 Task: Create a task  Improve the appâ€™s performance during network interruptions , assign it to team member softage.6@softage.net in the project WonderTech and update the status of the task to  On Track  , set the priority of the task to Low.
Action: Mouse moved to (15, 51)
Screenshot: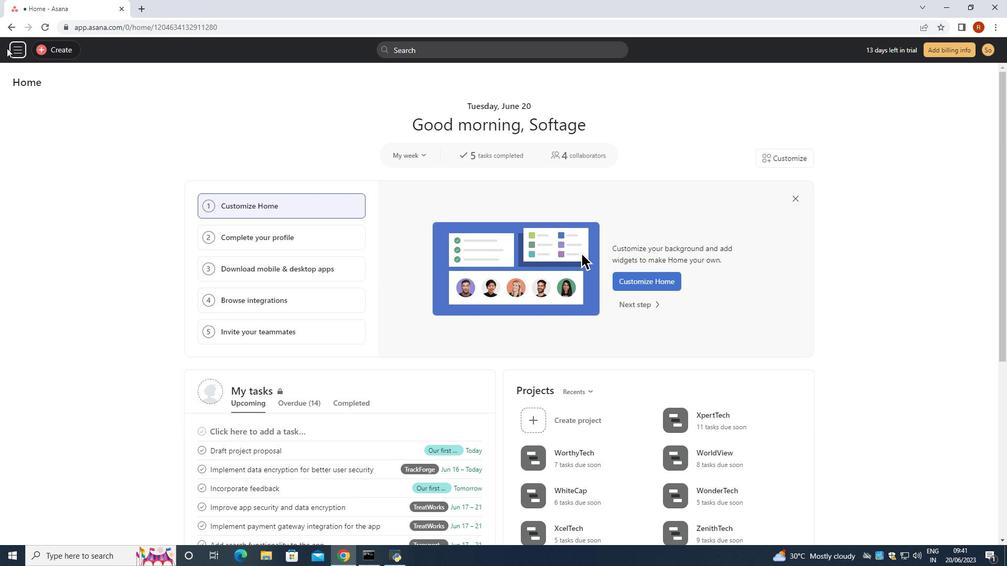 
Action: Mouse pressed left at (15, 51)
Screenshot: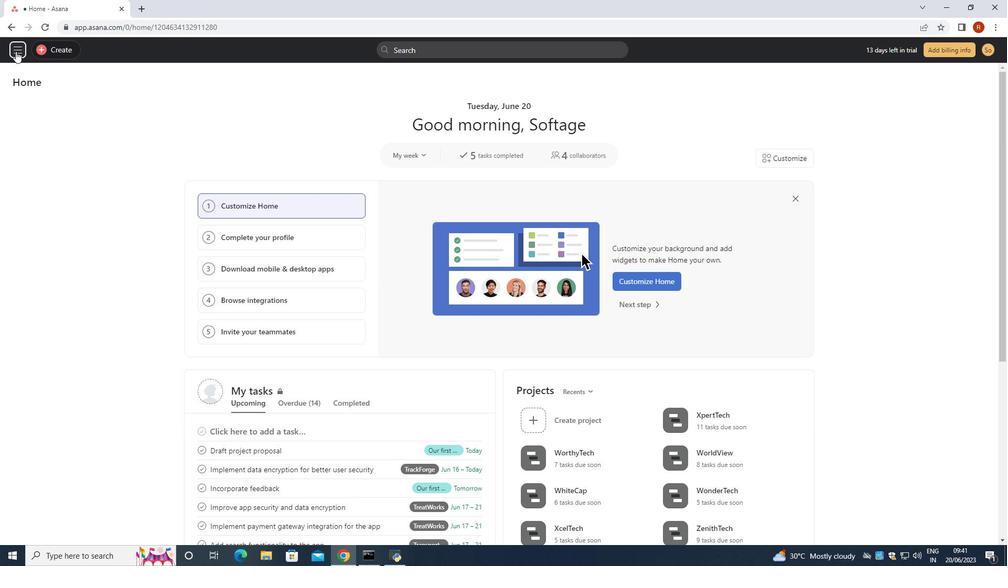 
Action: Mouse moved to (62, 372)
Screenshot: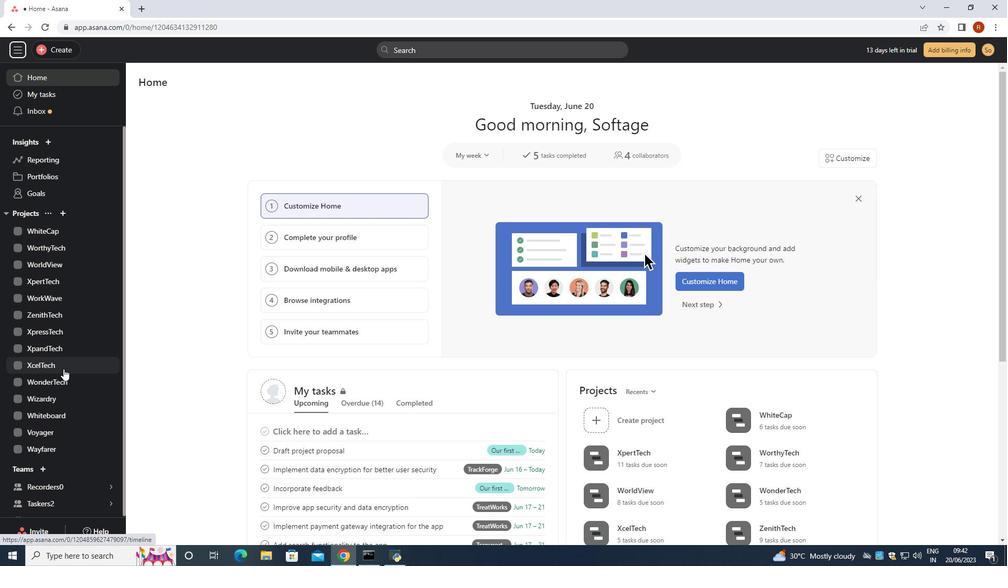 
Action: Mouse pressed left at (62, 372)
Screenshot: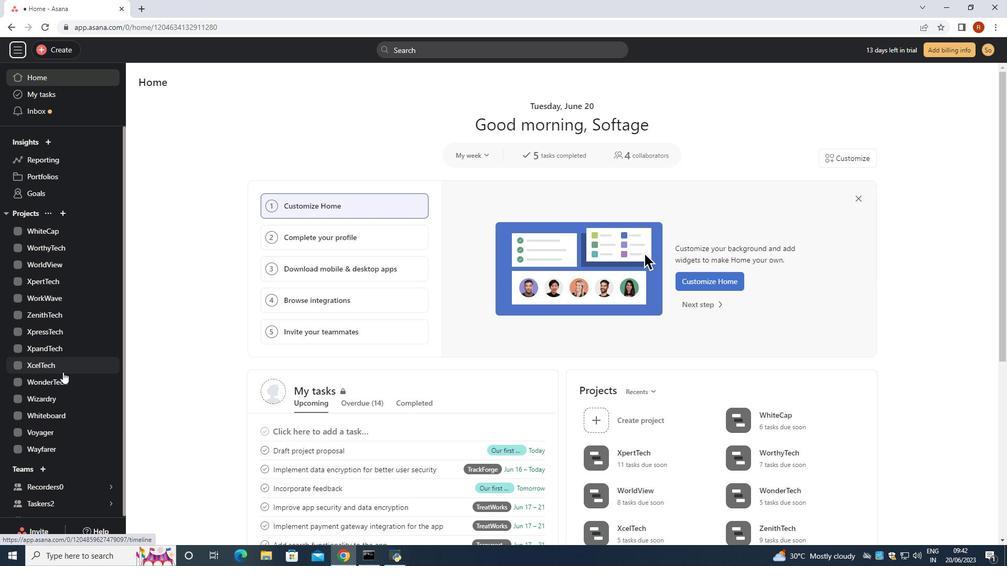 
Action: Mouse moved to (60, 379)
Screenshot: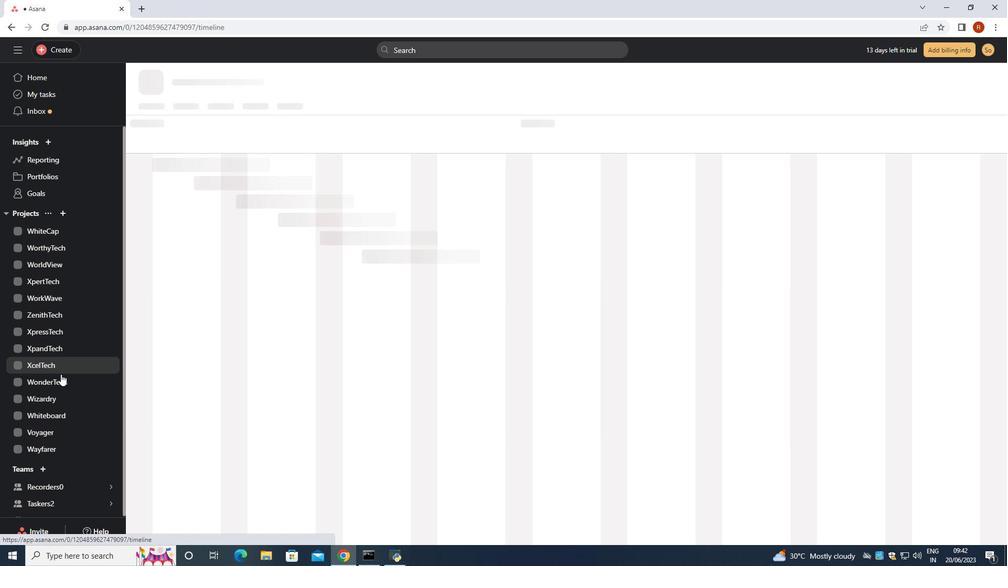 
Action: Mouse pressed left at (60, 379)
Screenshot: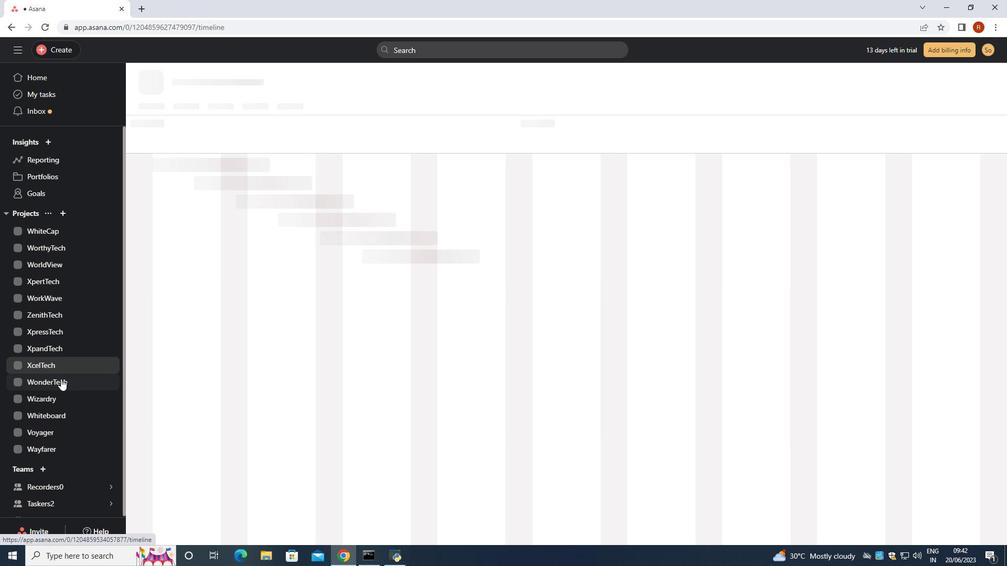 
Action: Mouse moved to (59, 383)
Screenshot: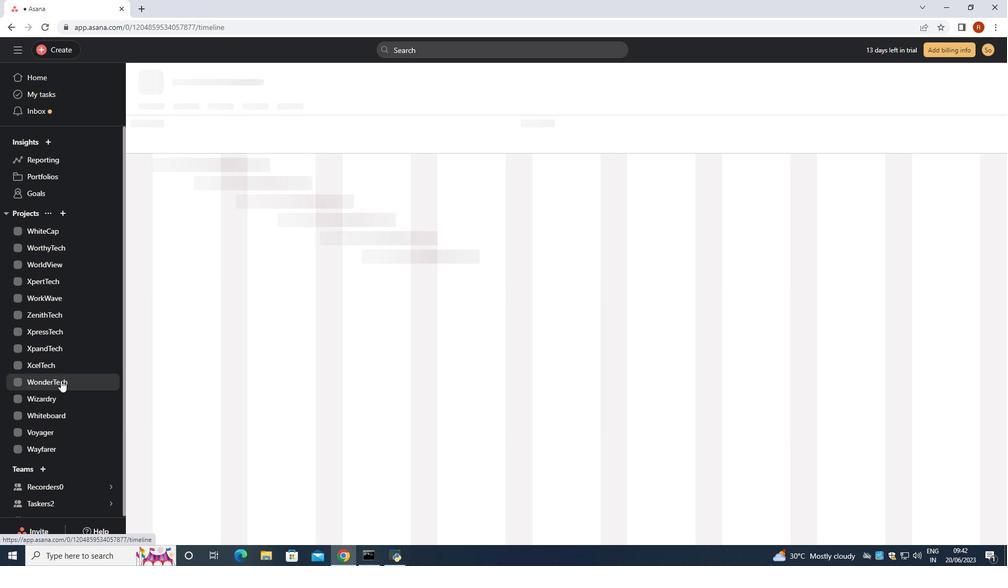 
Action: Mouse pressed left at (59, 383)
Screenshot: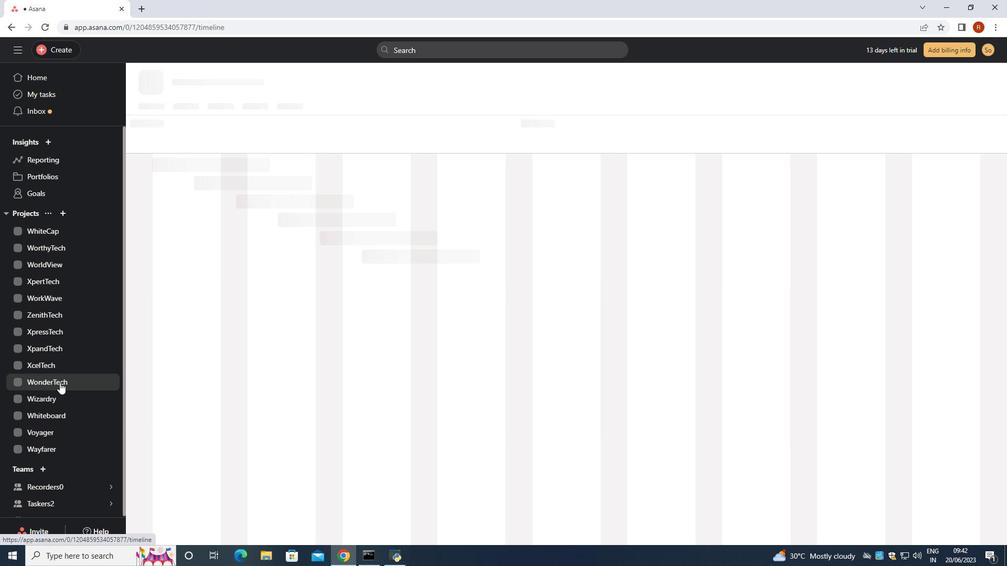 
Action: Mouse moved to (253, 107)
Screenshot: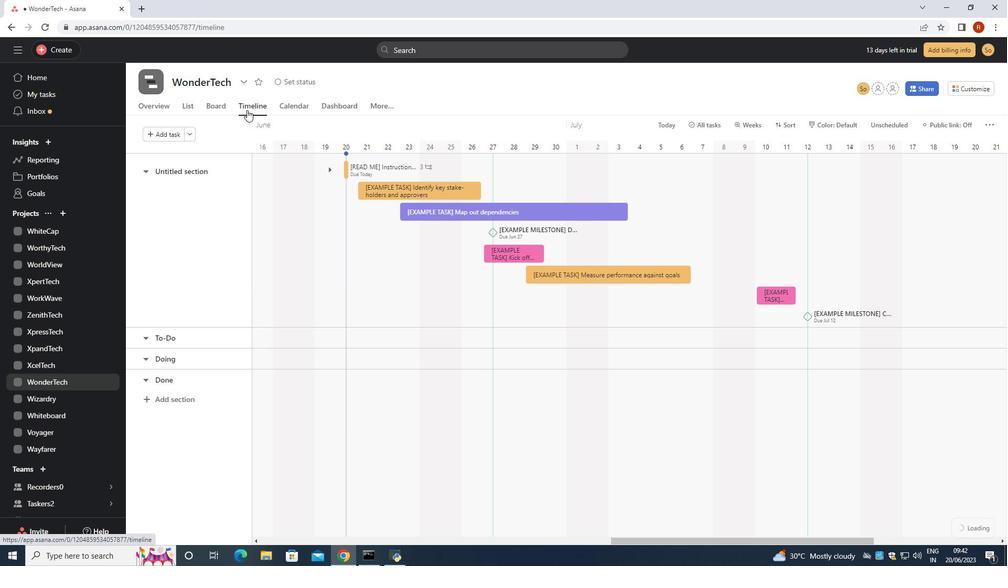 
Action: Mouse pressed left at (253, 107)
Screenshot: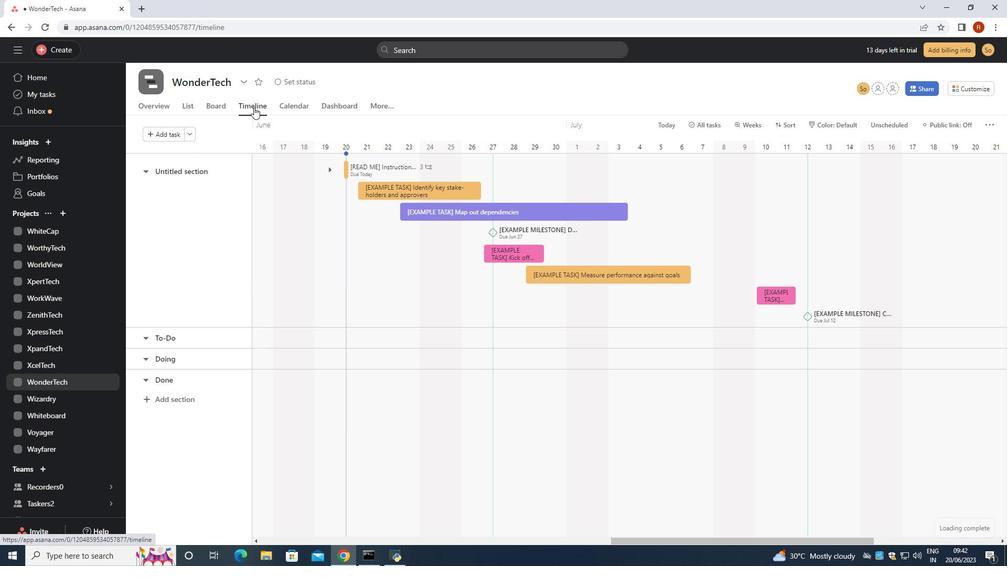 
Action: Mouse moved to (156, 134)
Screenshot: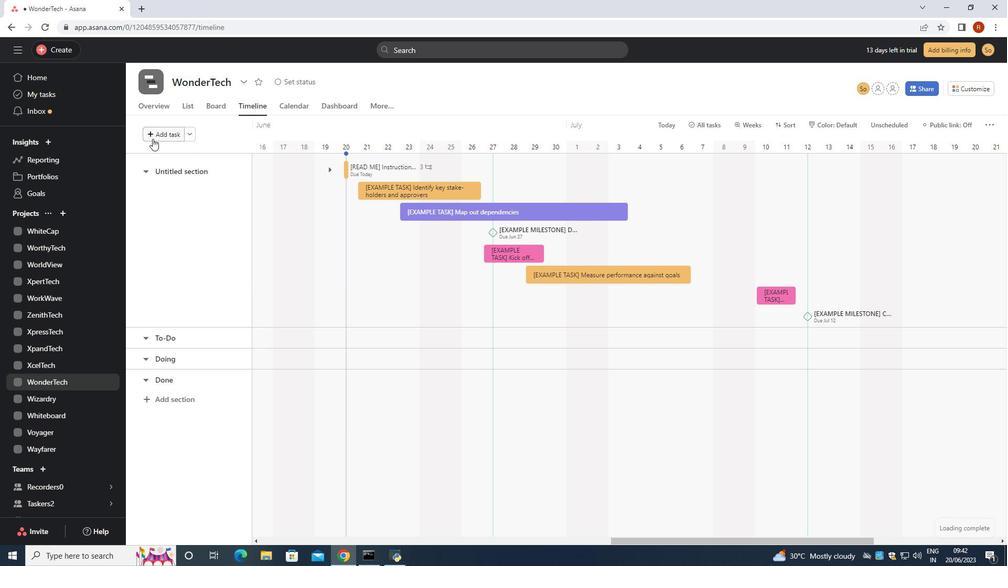 
Action: Mouse pressed left at (156, 134)
Screenshot: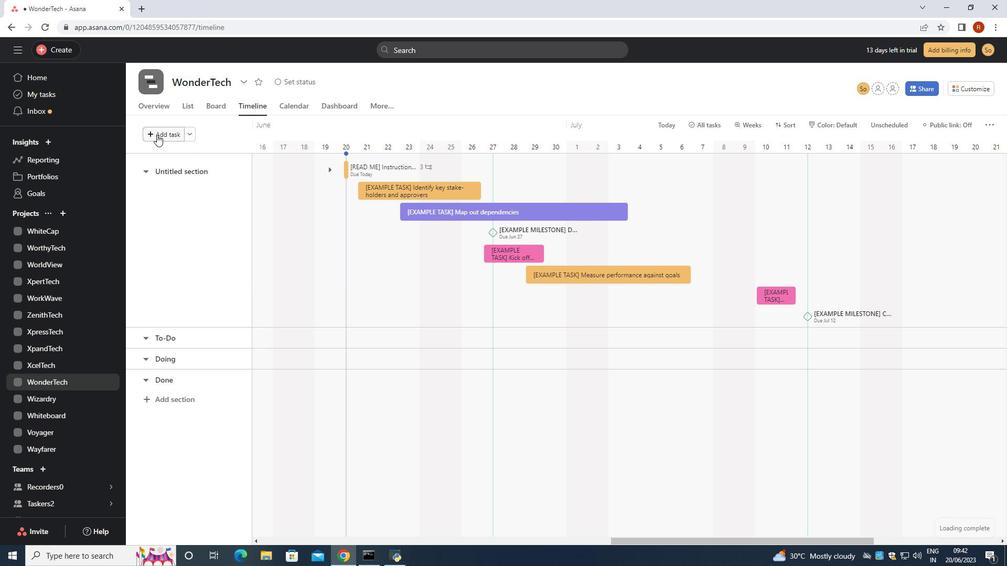 
Action: Mouse moved to (161, 135)
Screenshot: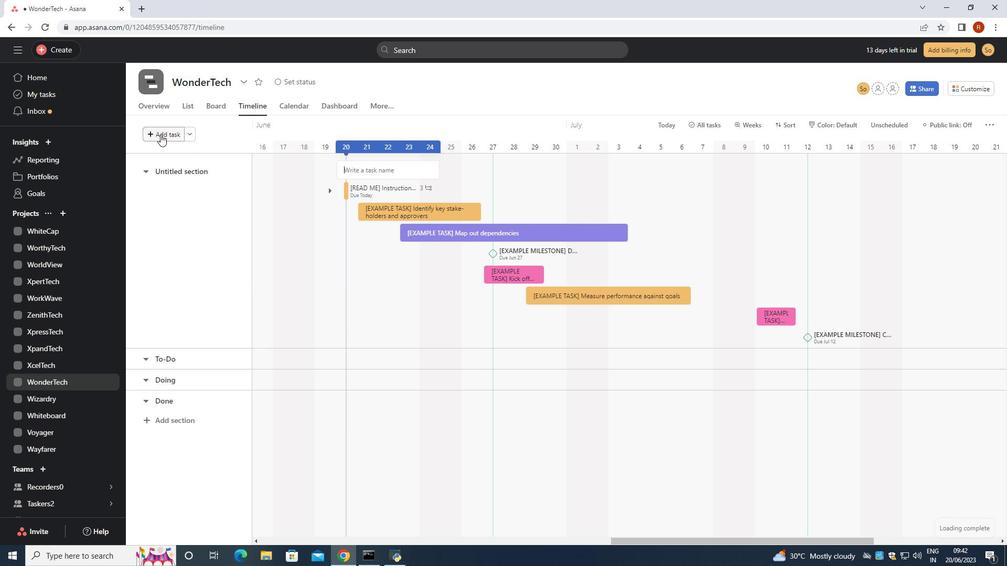 
Action: Key pressed <Key.shift><Key.shift><Key.shift><Key.shift><Key.shift><Key.shift><Key.shift>Improve<Key.space>the<Key.space>app's<Key.space>performance<Key.space>during<Key.space>network<Key.space>interruptions<Key.enter>
Screenshot: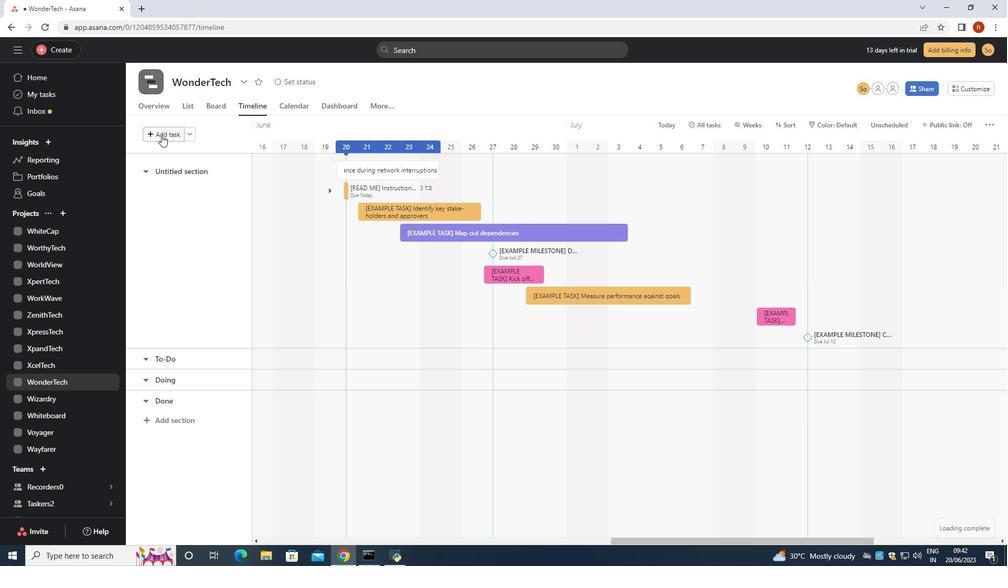 
Action: Mouse moved to (404, 173)
Screenshot: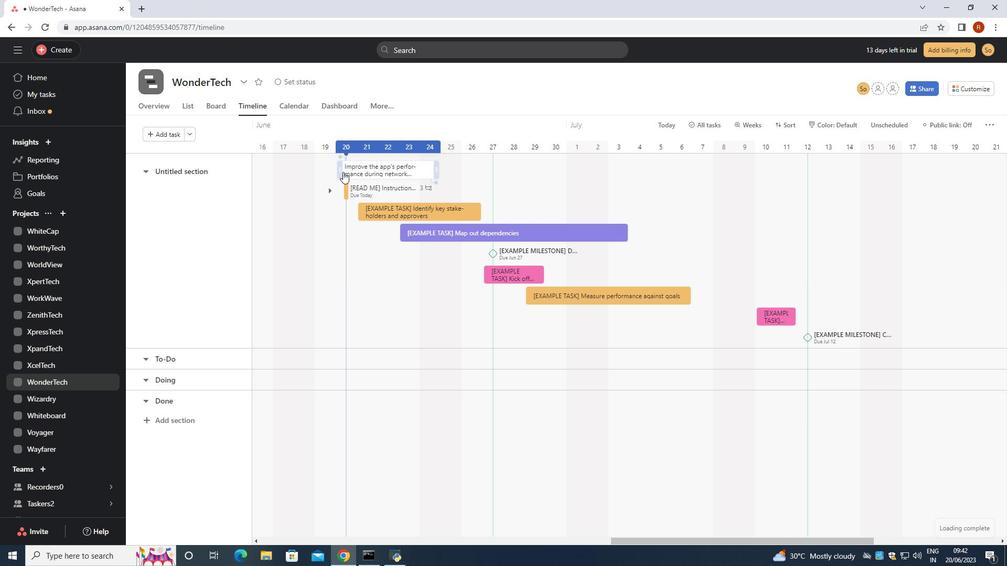
Action: Mouse pressed left at (404, 173)
Screenshot: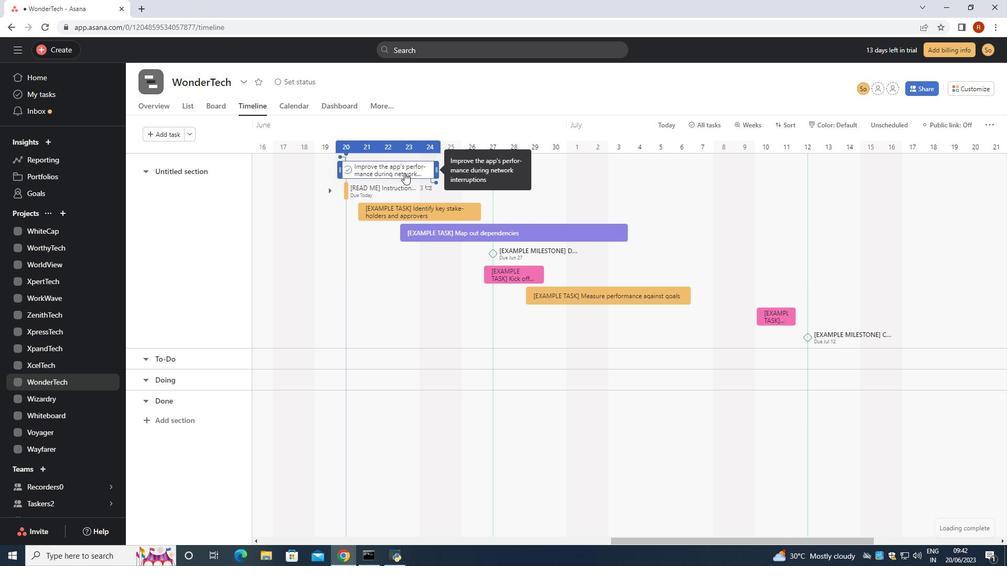 
Action: Mouse moved to (736, 204)
Screenshot: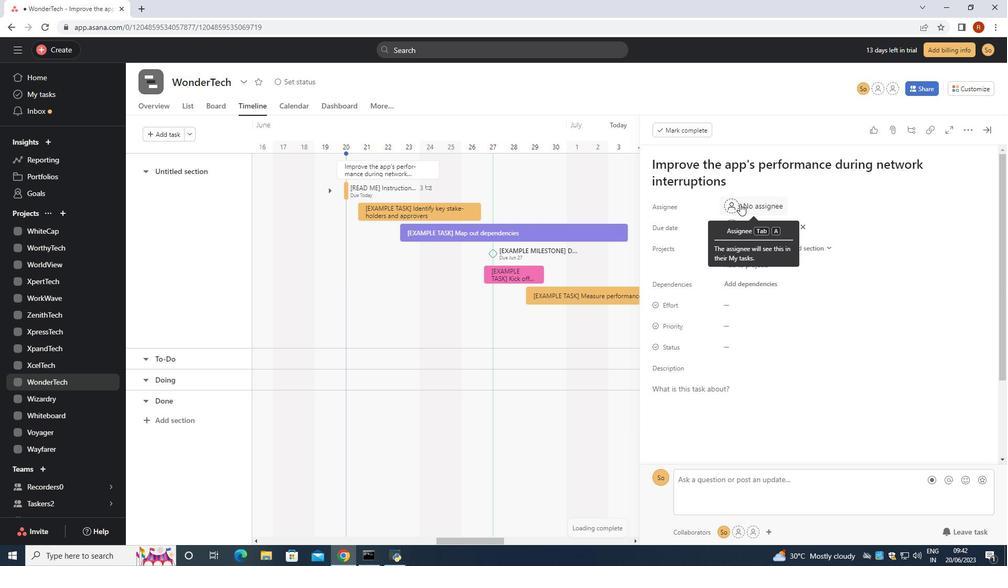 
Action: Mouse pressed left at (736, 204)
Screenshot: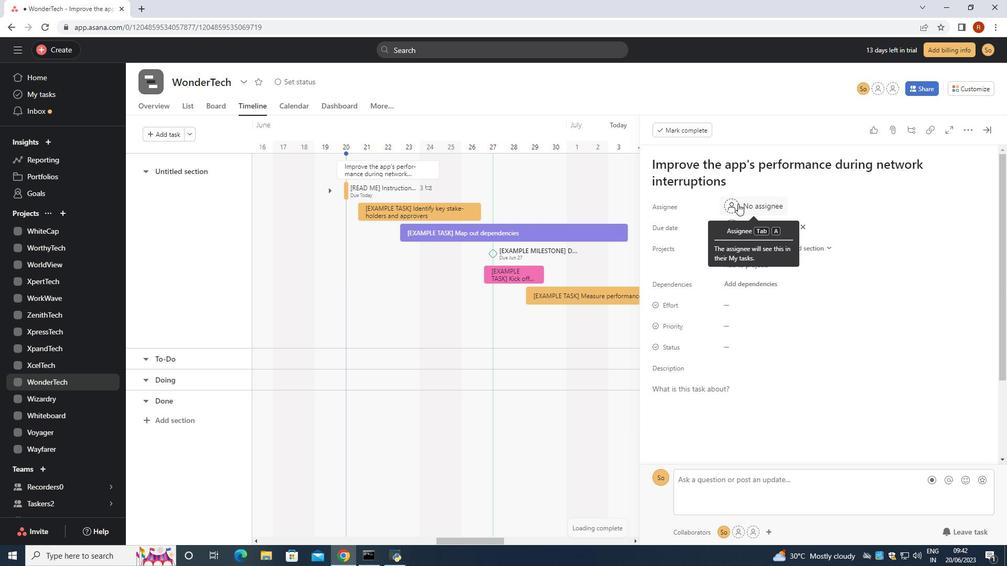 
Action: Mouse moved to (735, 204)
Screenshot: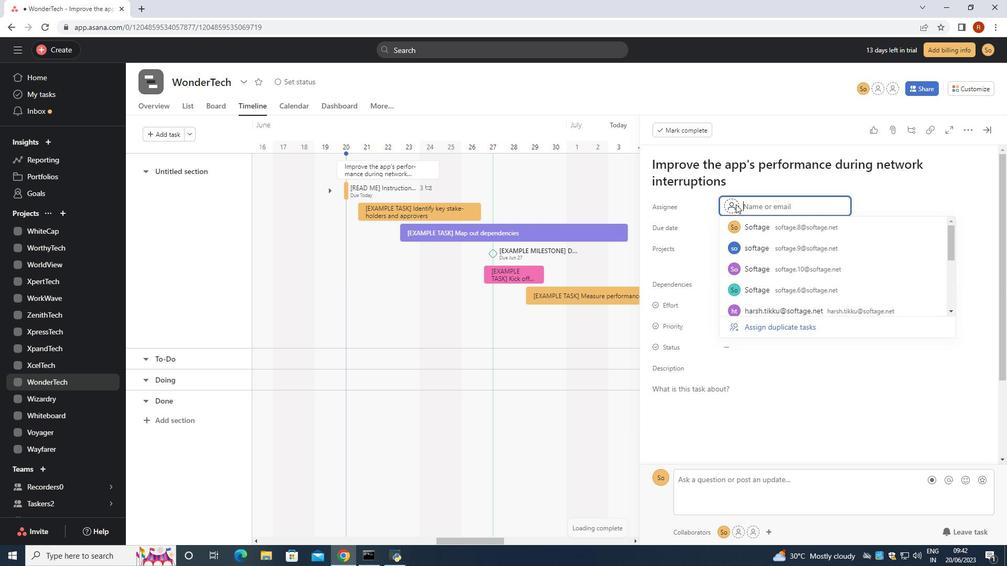 
Action: Key pressed <Key.shift>S
Screenshot: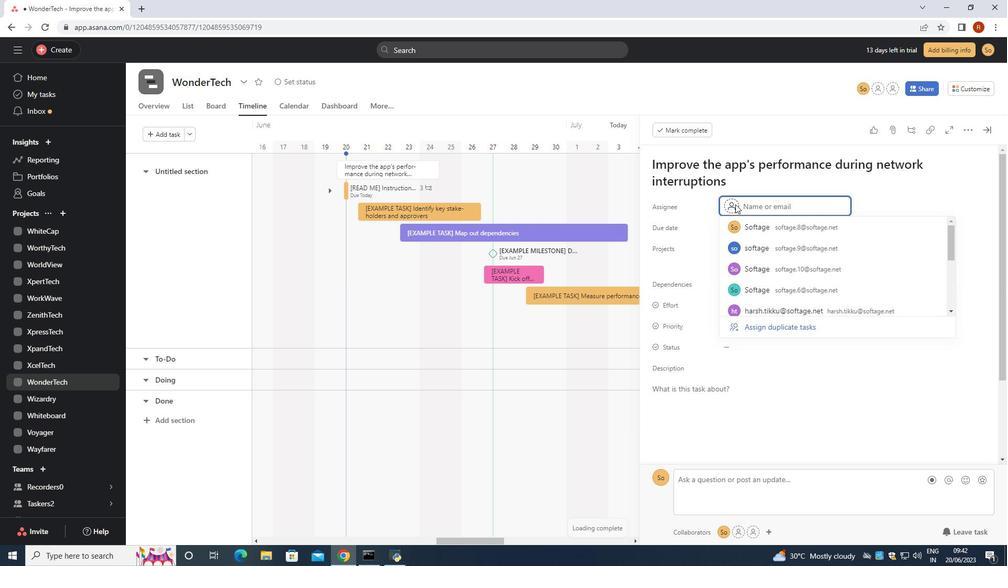 
Action: Mouse moved to (735, 204)
Screenshot: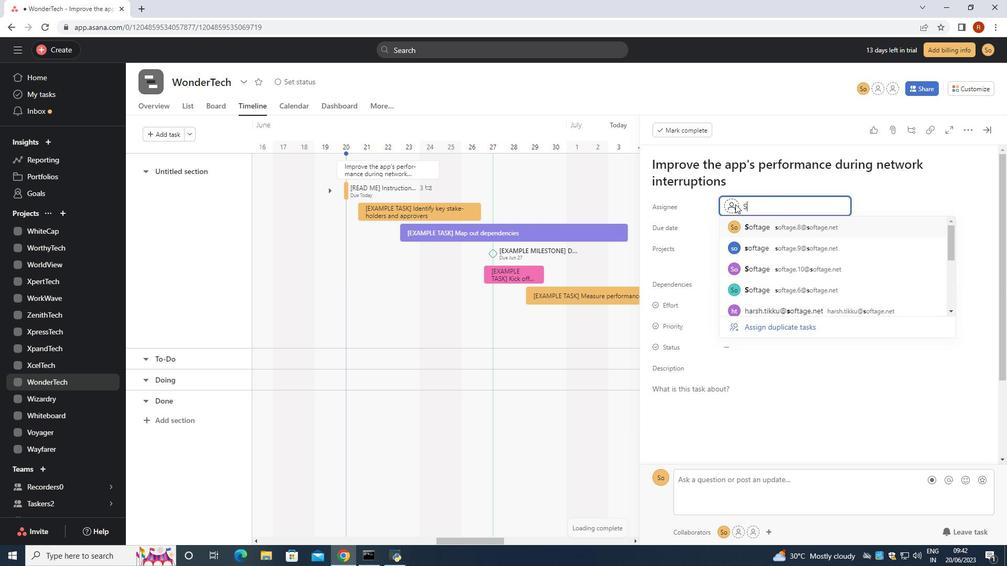 
Action: Key pressed o
Screenshot: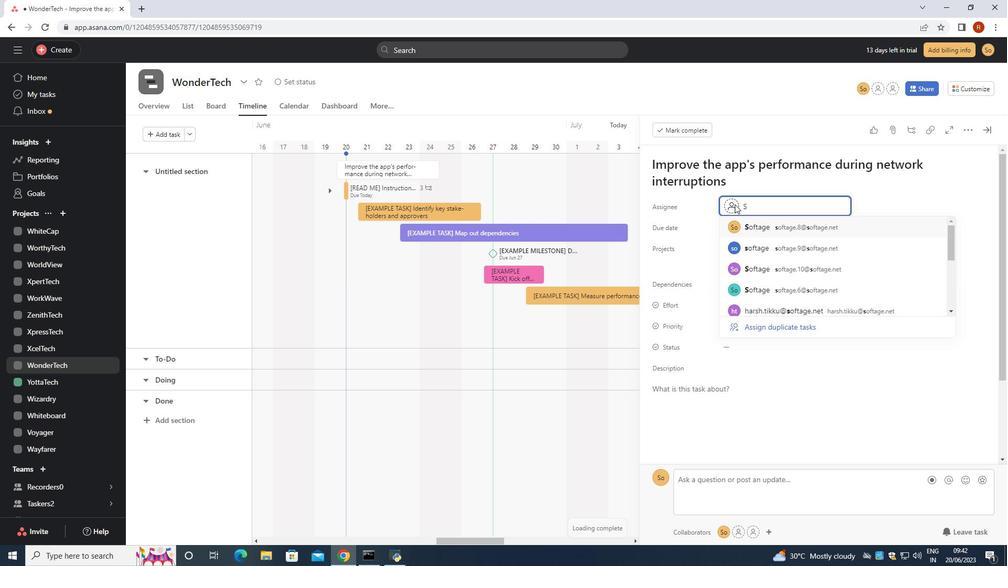 
Action: Mouse moved to (735, 204)
Screenshot: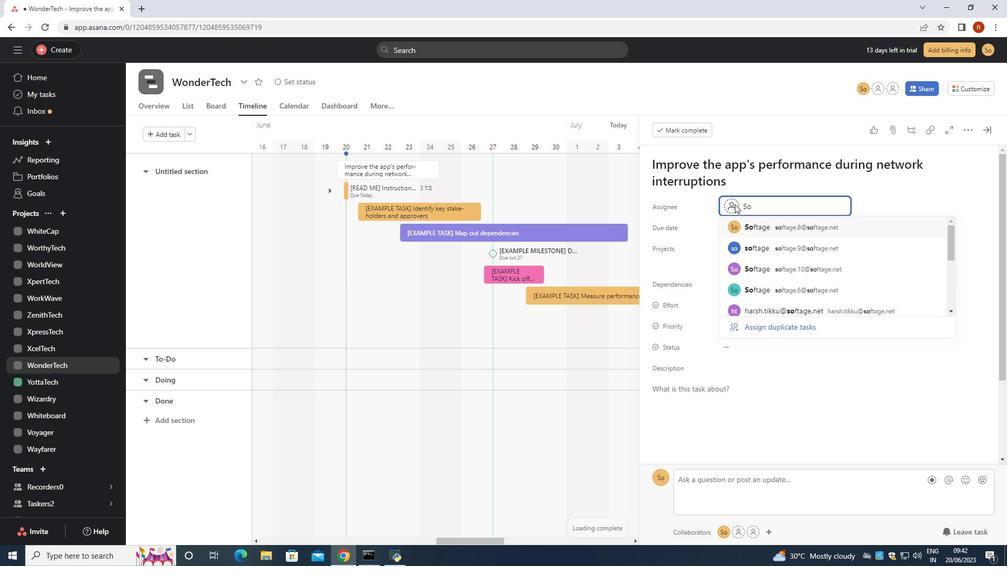 
Action: Key pressed f
Screenshot: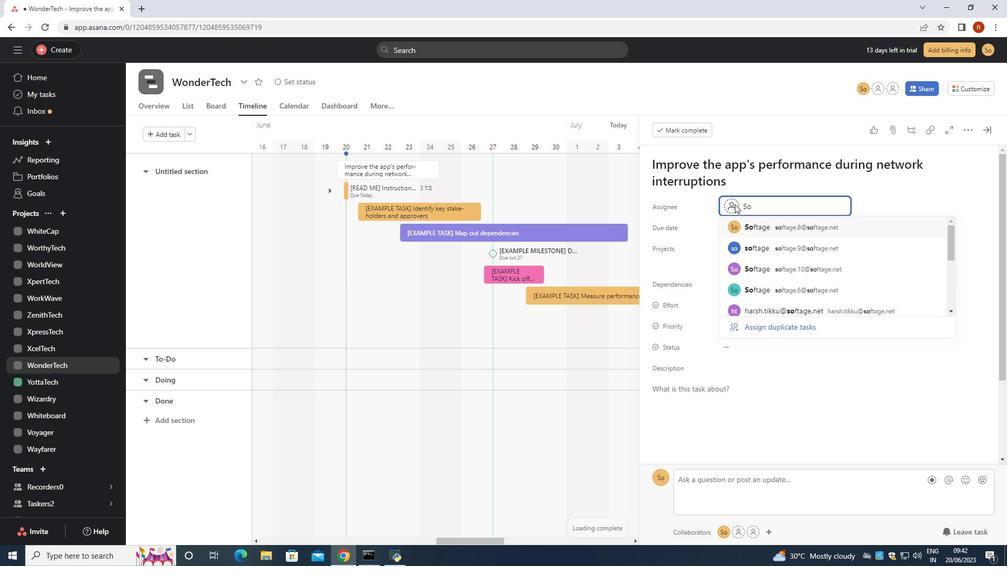 
Action: Mouse moved to (734, 204)
Screenshot: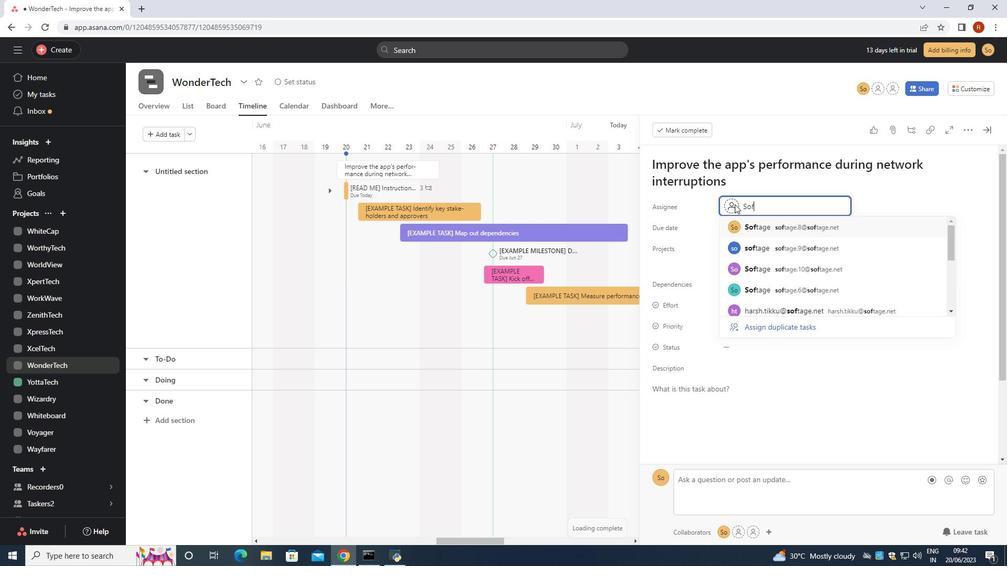 
Action: Key pressed tage
Screenshot: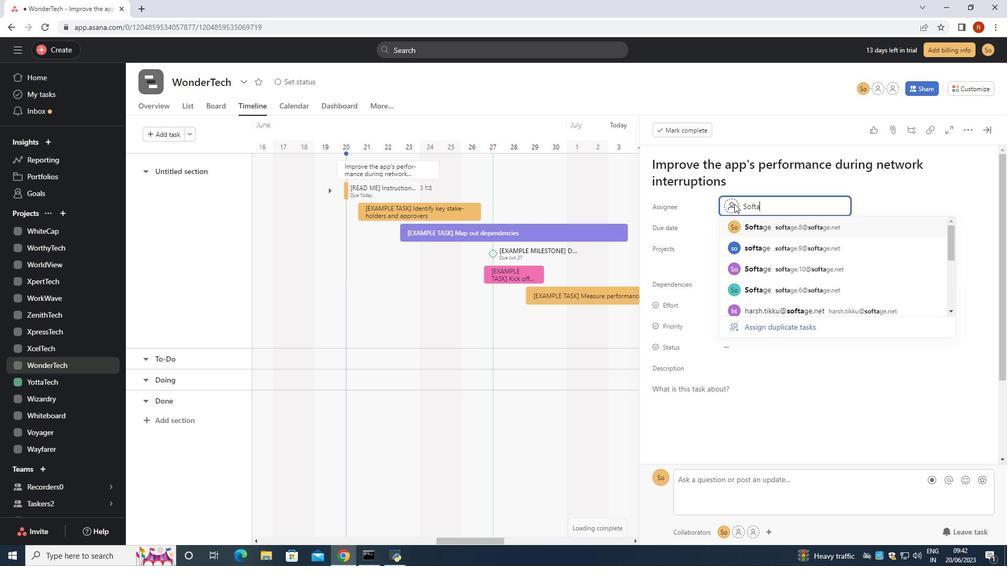 
Action: Mouse moved to (734, 204)
Screenshot: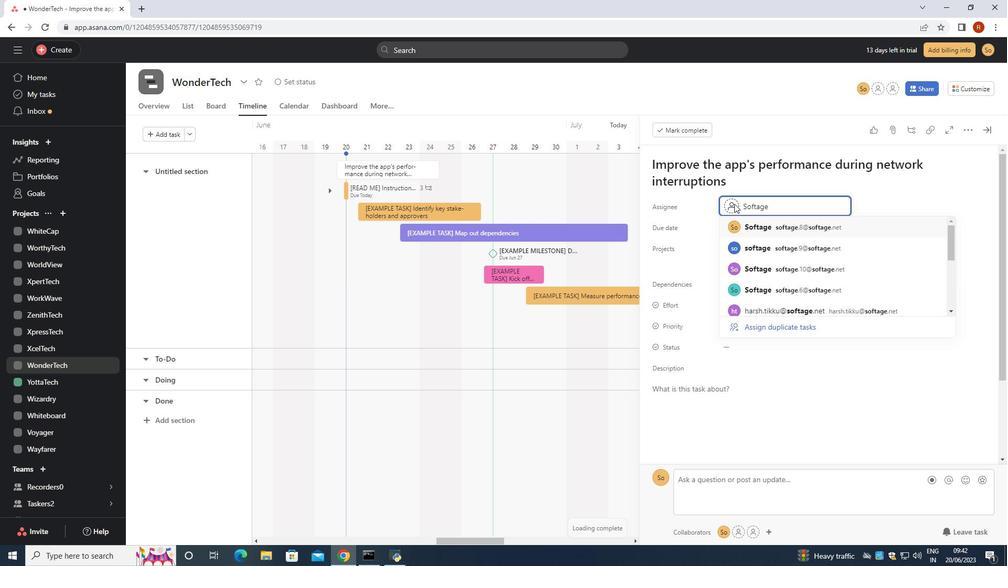 
Action: Key pressed .6<Key.shift><Key.shift><Key.shift><Key.shift><Key.shift><Key.shift><Key.shift><Key.shift><Key.shift><Key.shift><Key.shift><Key.shift>@softage.net
Screenshot: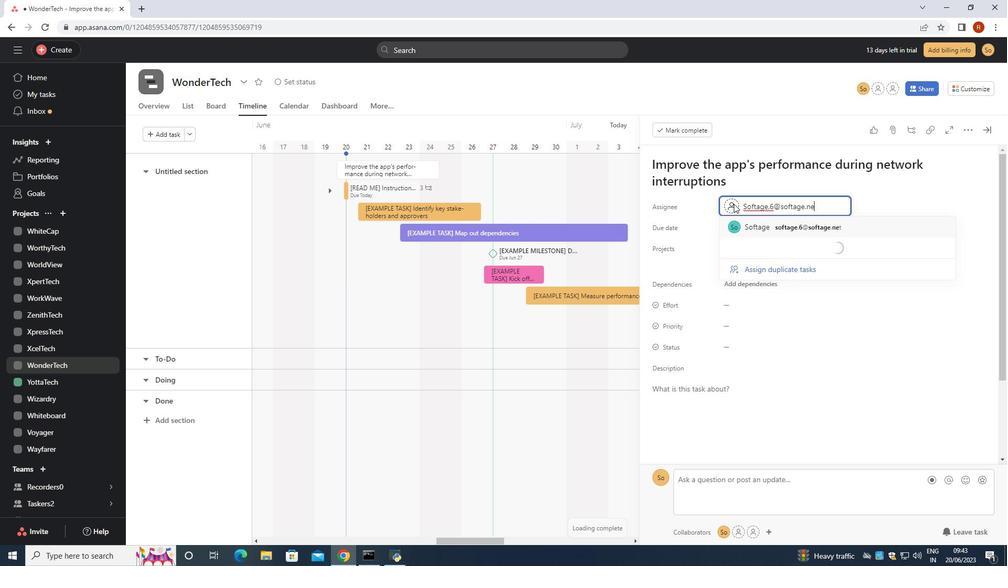 
Action: Mouse moved to (771, 224)
Screenshot: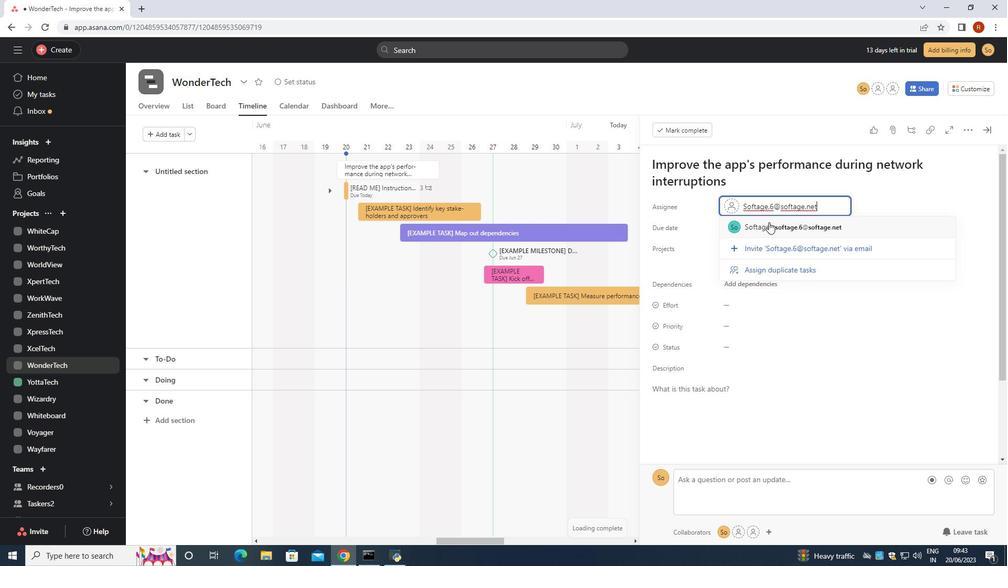 
Action: Mouse pressed left at (771, 224)
Screenshot: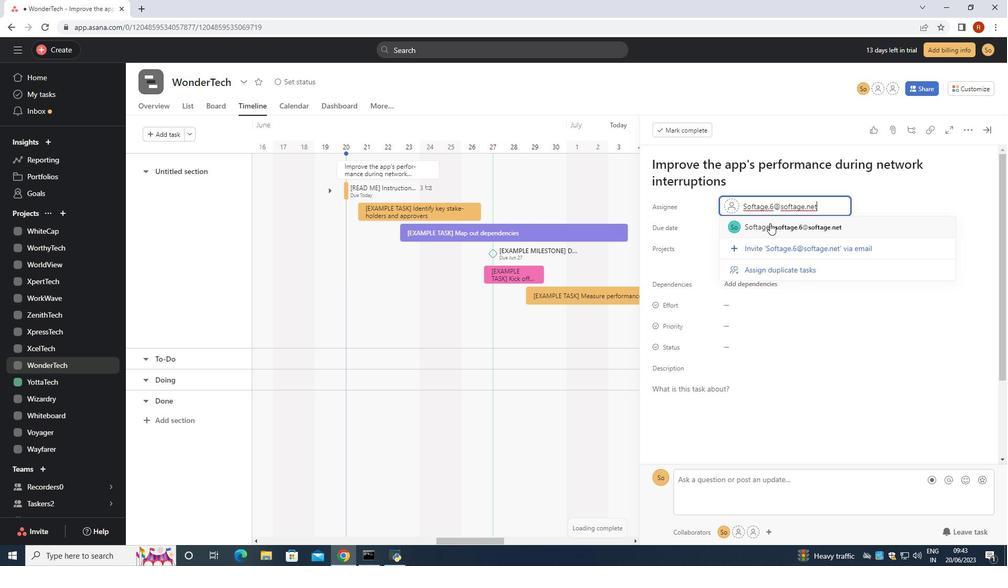
Action: Mouse moved to (735, 346)
Screenshot: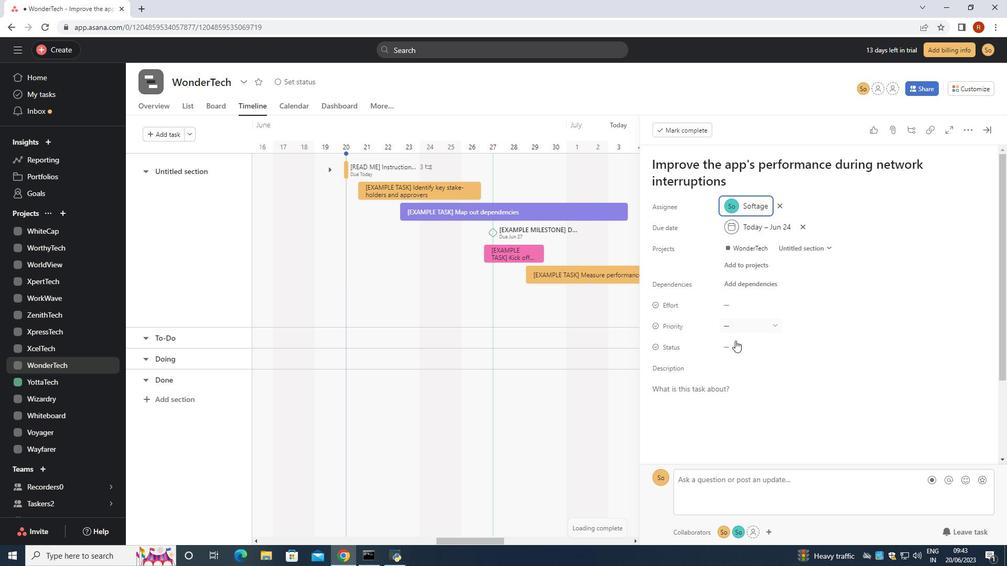 
Action: Mouse pressed left at (735, 346)
Screenshot: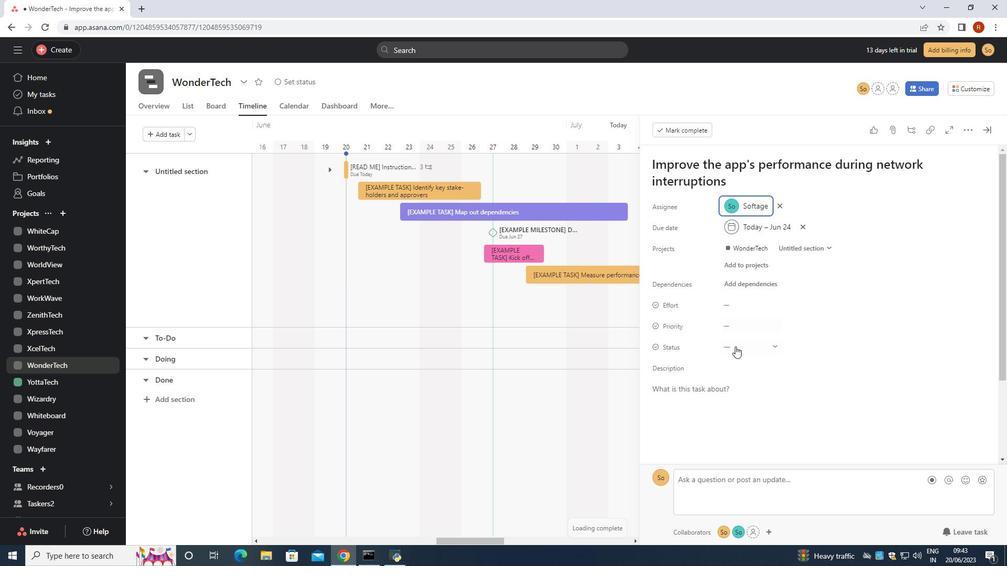 
Action: Mouse moved to (768, 386)
Screenshot: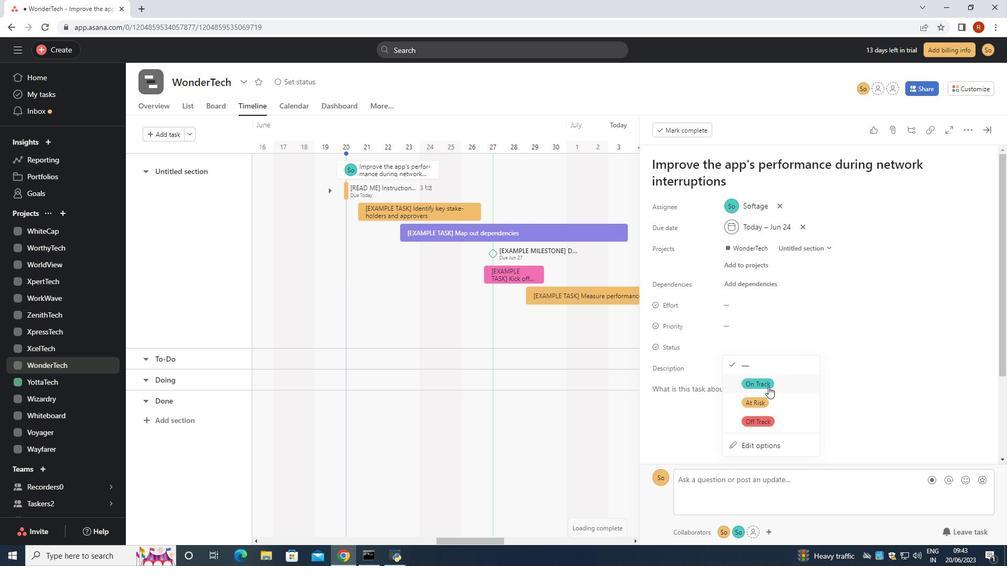 
Action: Mouse pressed left at (768, 386)
Screenshot: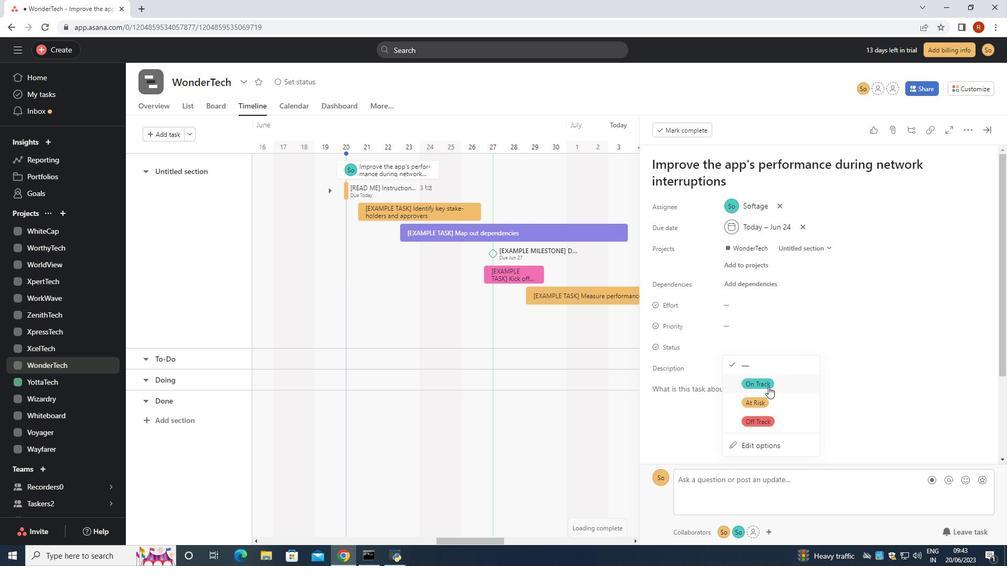 
Action: Mouse moved to (744, 325)
Screenshot: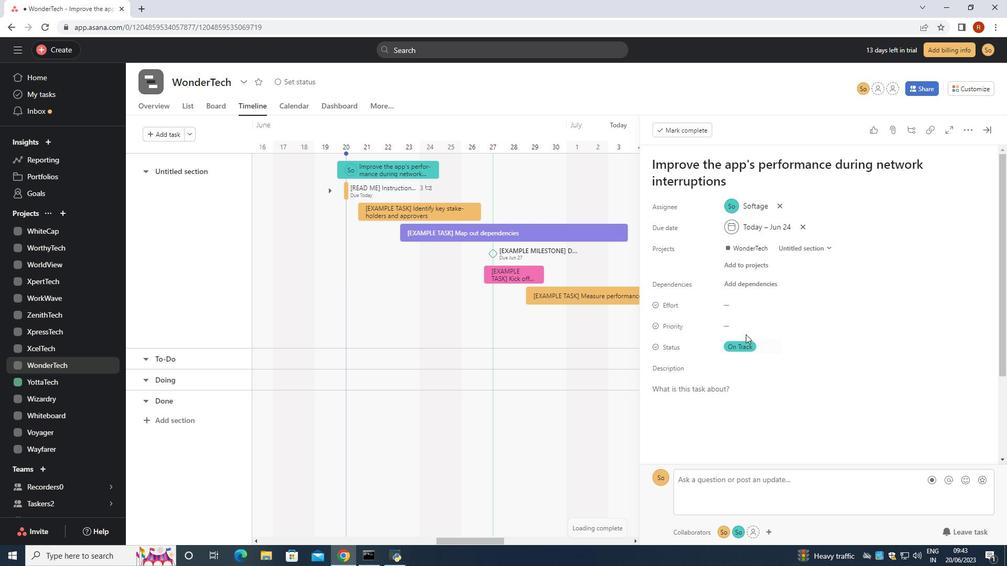 
Action: Mouse pressed left at (744, 325)
Screenshot: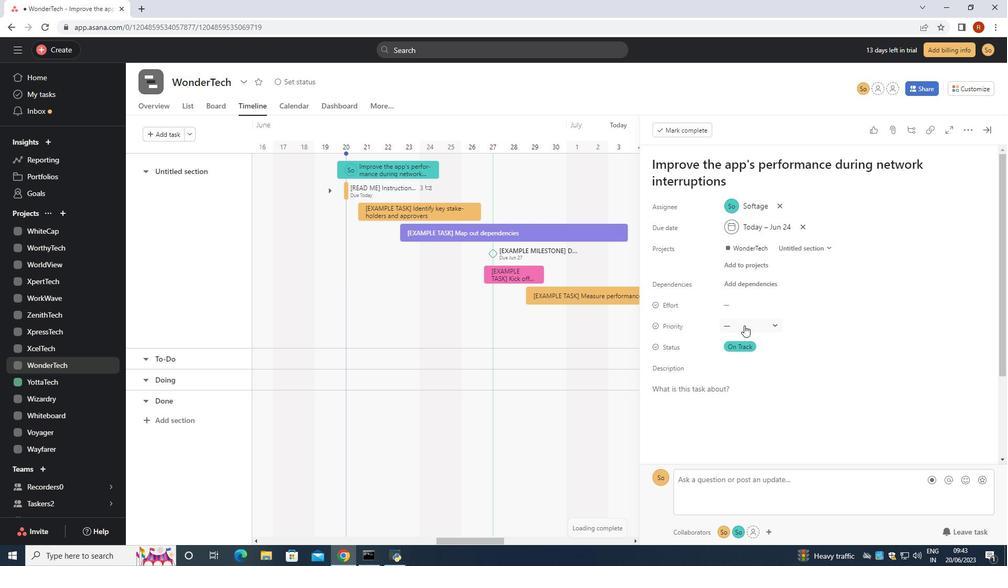 
Action: Mouse moved to (764, 403)
Screenshot: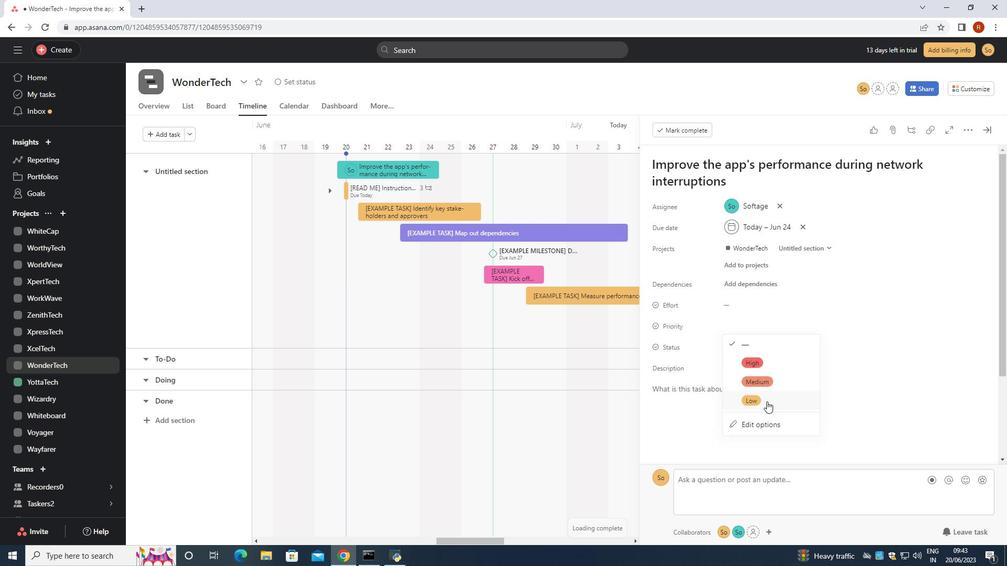 
Action: Mouse pressed left at (764, 403)
Screenshot: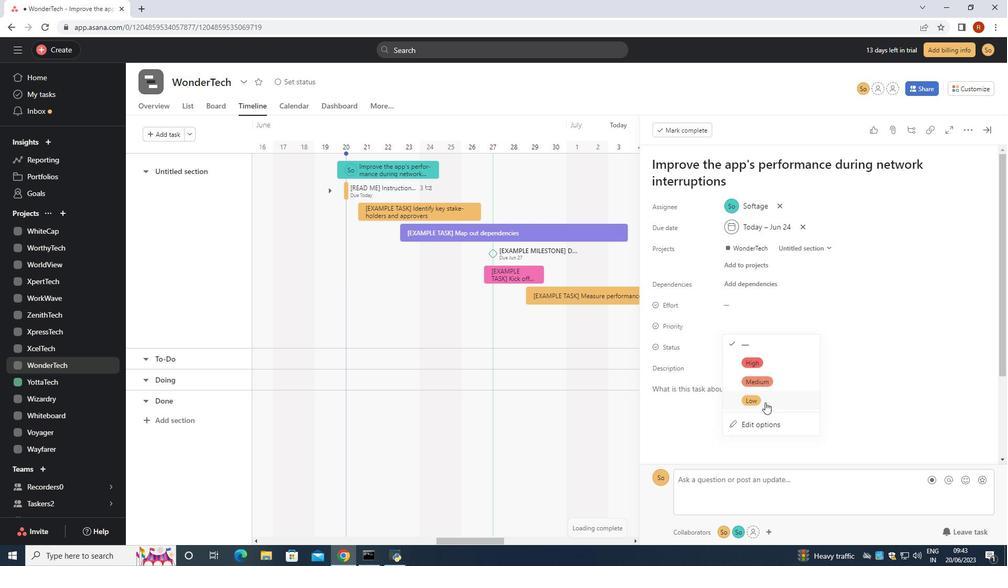 
Action: Mouse moved to (736, 454)
Screenshot: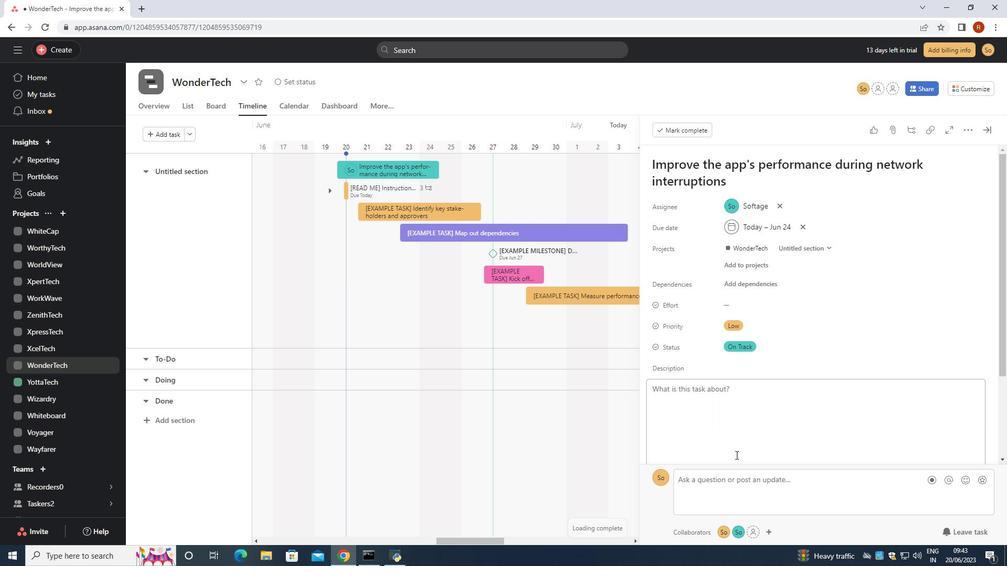 
